 Task: Add Sprouts Espresso Dark Roast Coffee to the cart.
Action: Mouse moved to (29, 103)
Screenshot: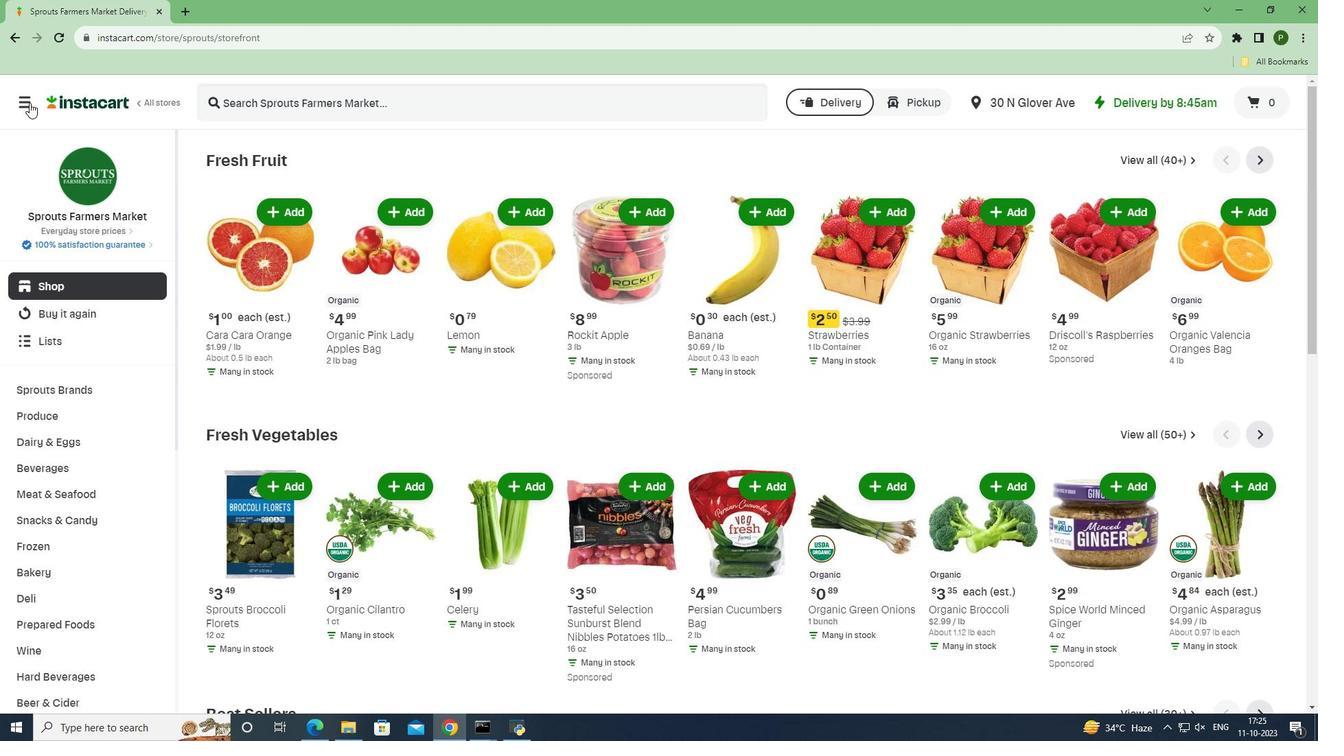 
Action: Mouse pressed left at (29, 103)
Screenshot: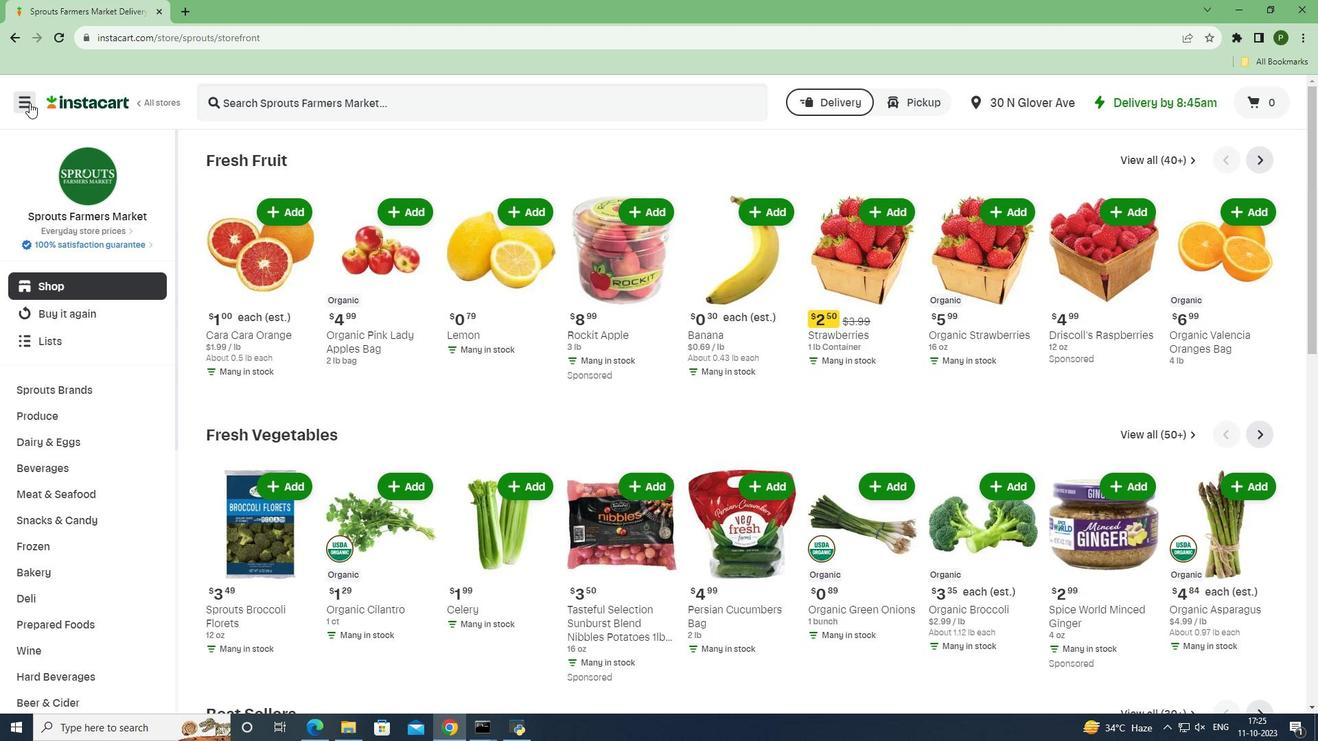 
Action: Mouse moved to (54, 356)
Screenshot: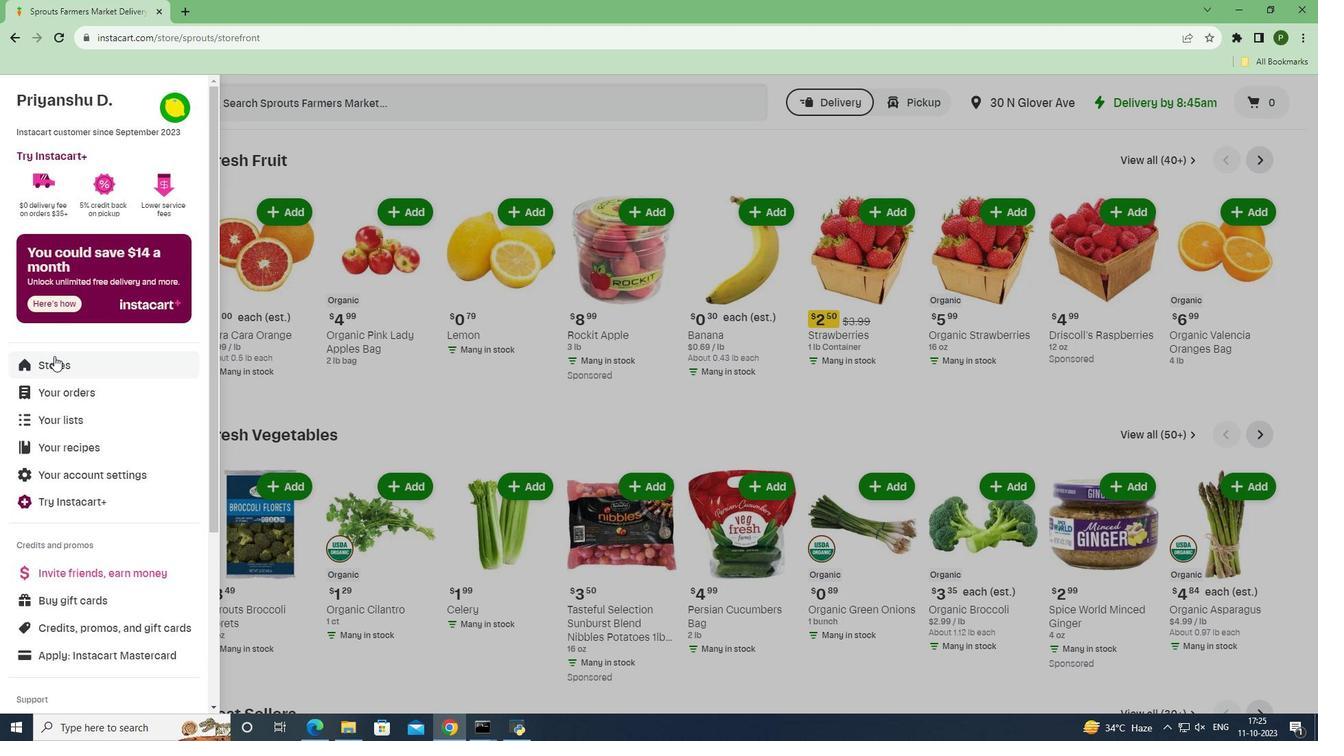 
Action: Mouse pressed left at (54, 356)
Screenshot: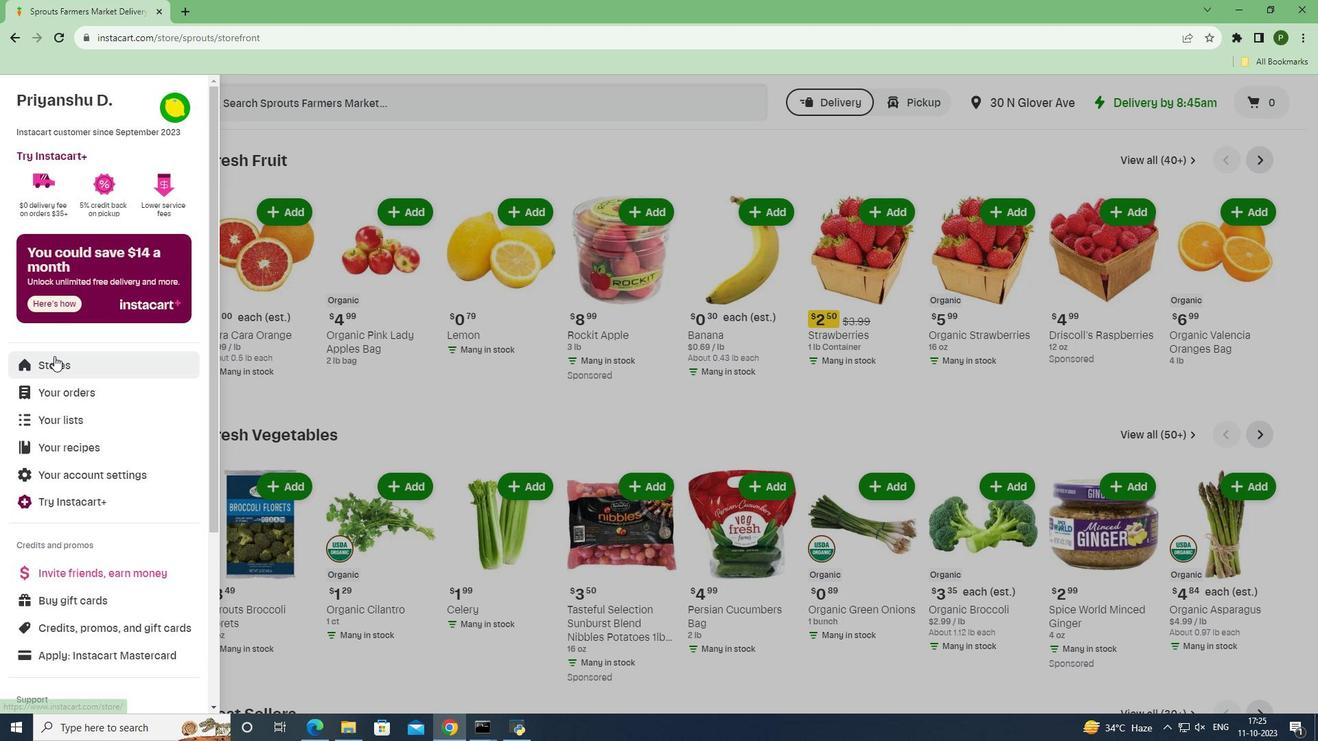 
Action: Mouse moved to (312, 164)
Screenshot: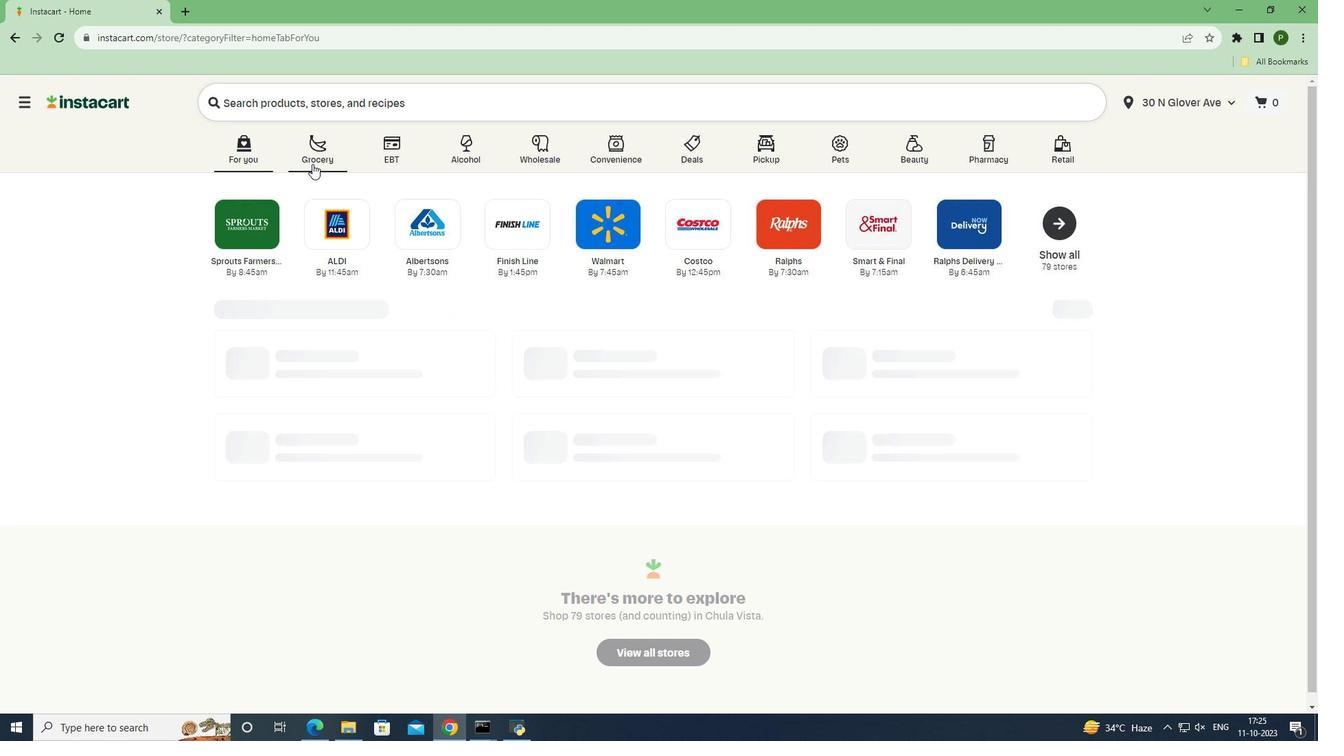 
Action: Mouse pressed left at (312, 164)
Screenshot: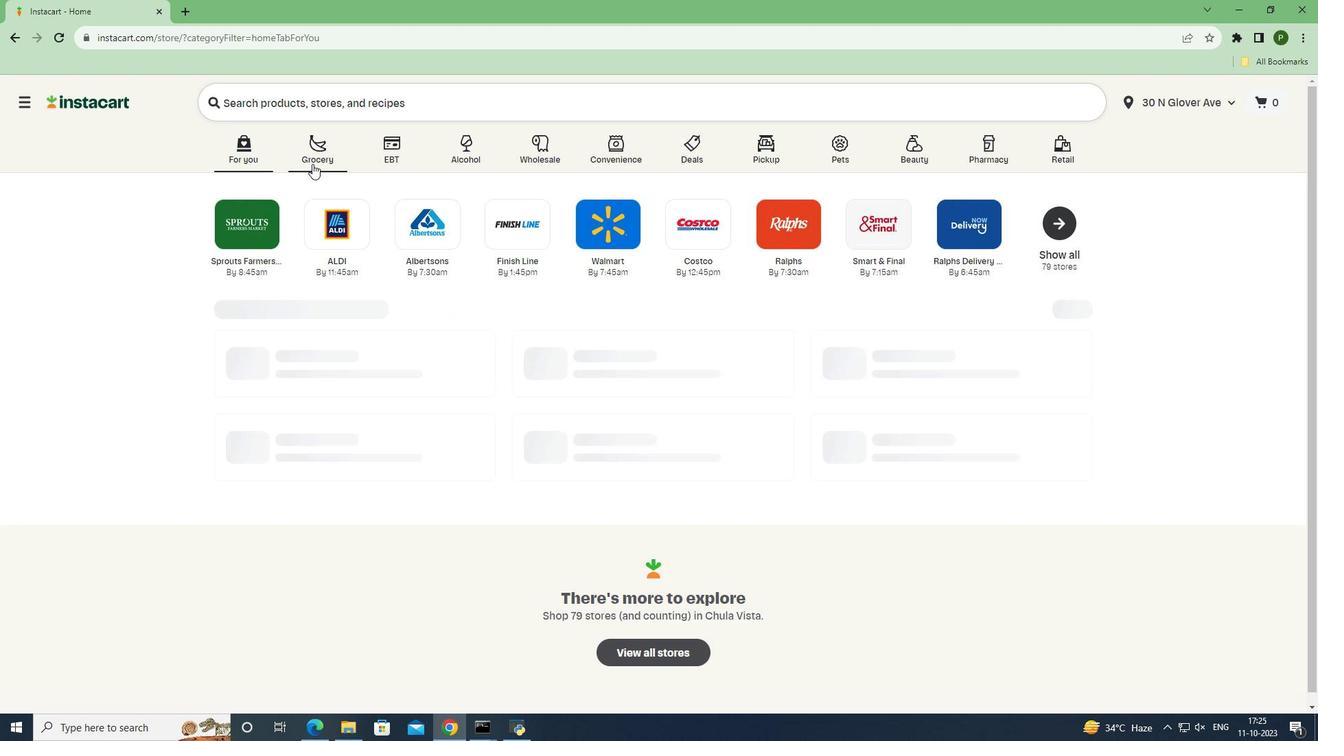 
Action: Mouse moved to (548, 313)
Screenshot: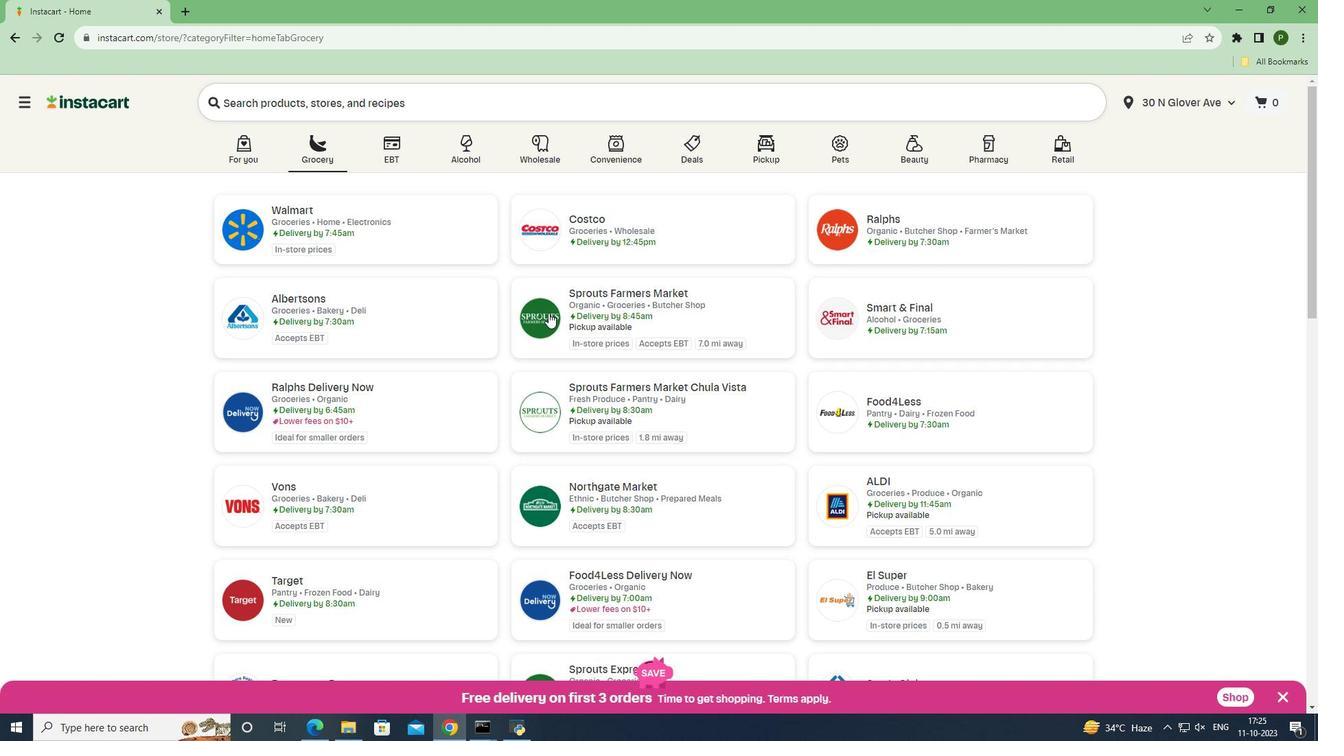 
Action: Mouse pressed left at (548, 313)
Screenshot: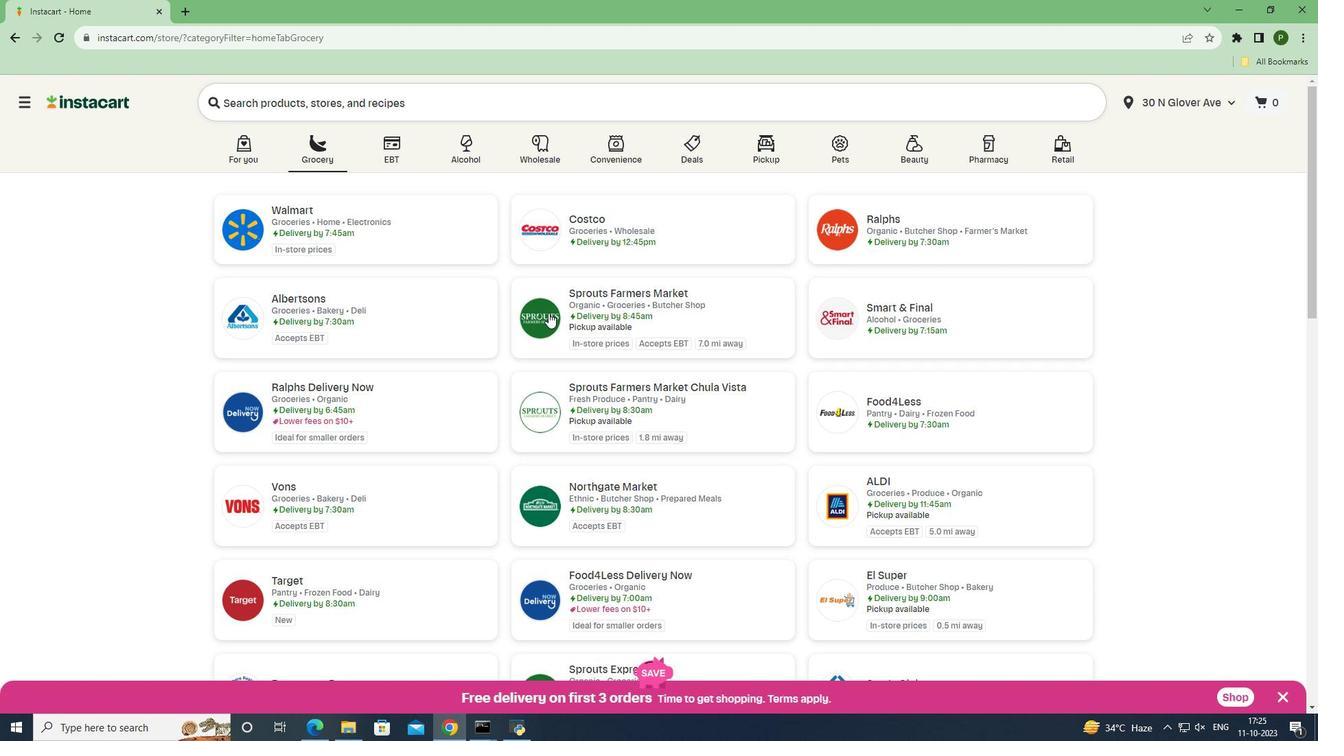 
Action: Mouse moved to (103, 471)
Screenshot: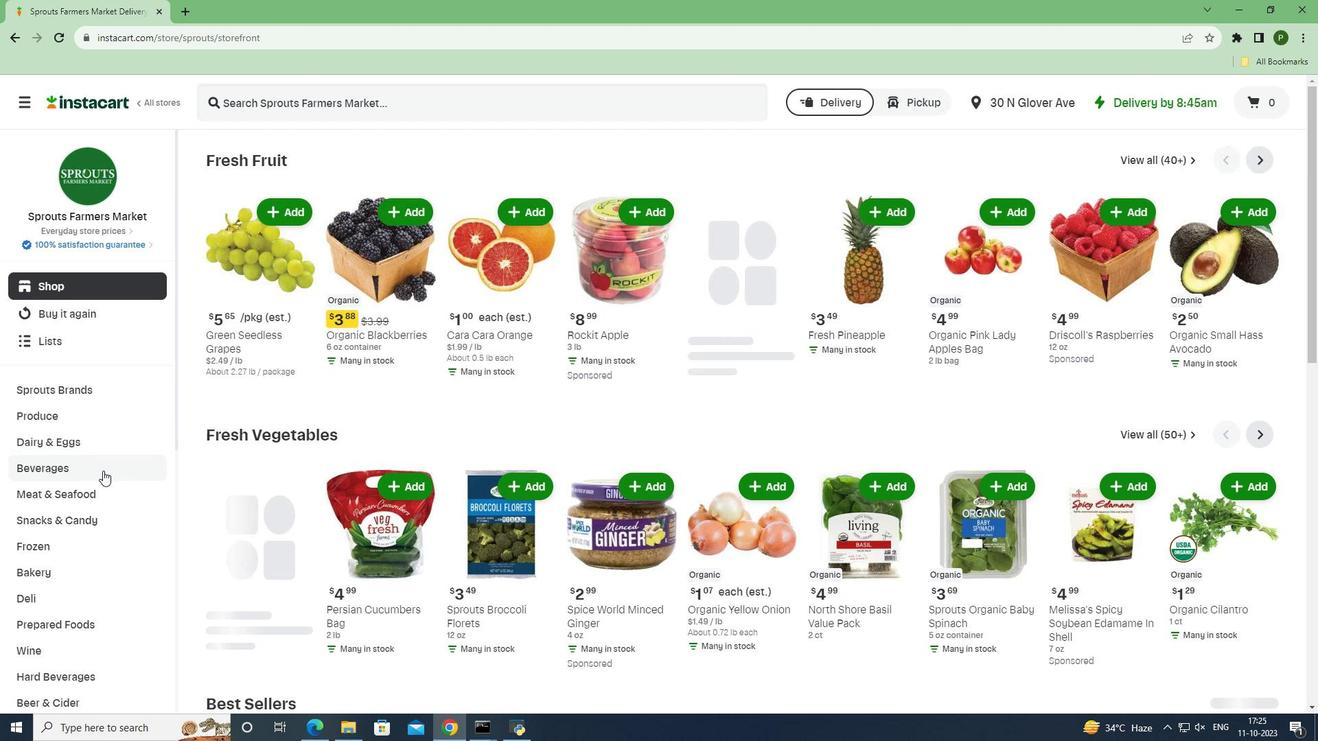 
Action: Mouse pressed left at (103, 471)
Screenshot: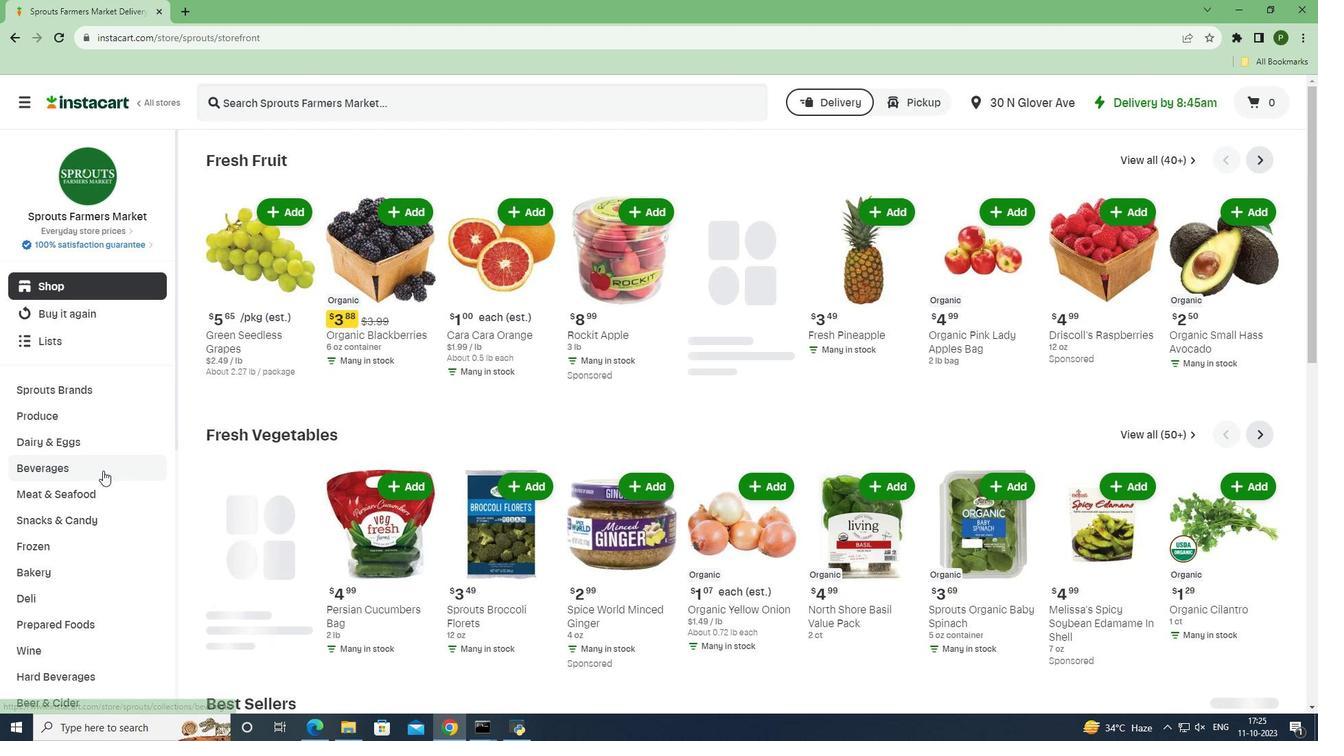 
Action: Mouse moved to (71, 546)
Screenshot: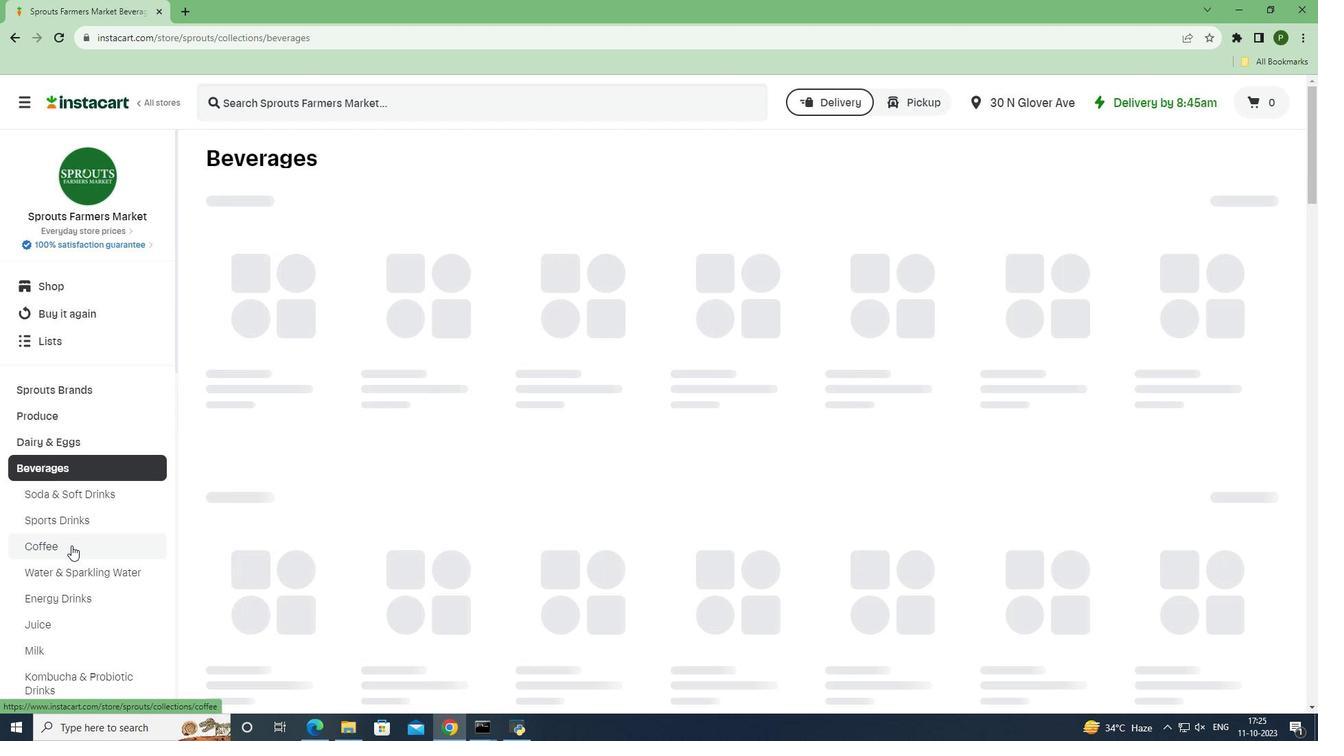 
Action: Mouse pressed left at (71, 546)
Screenshot: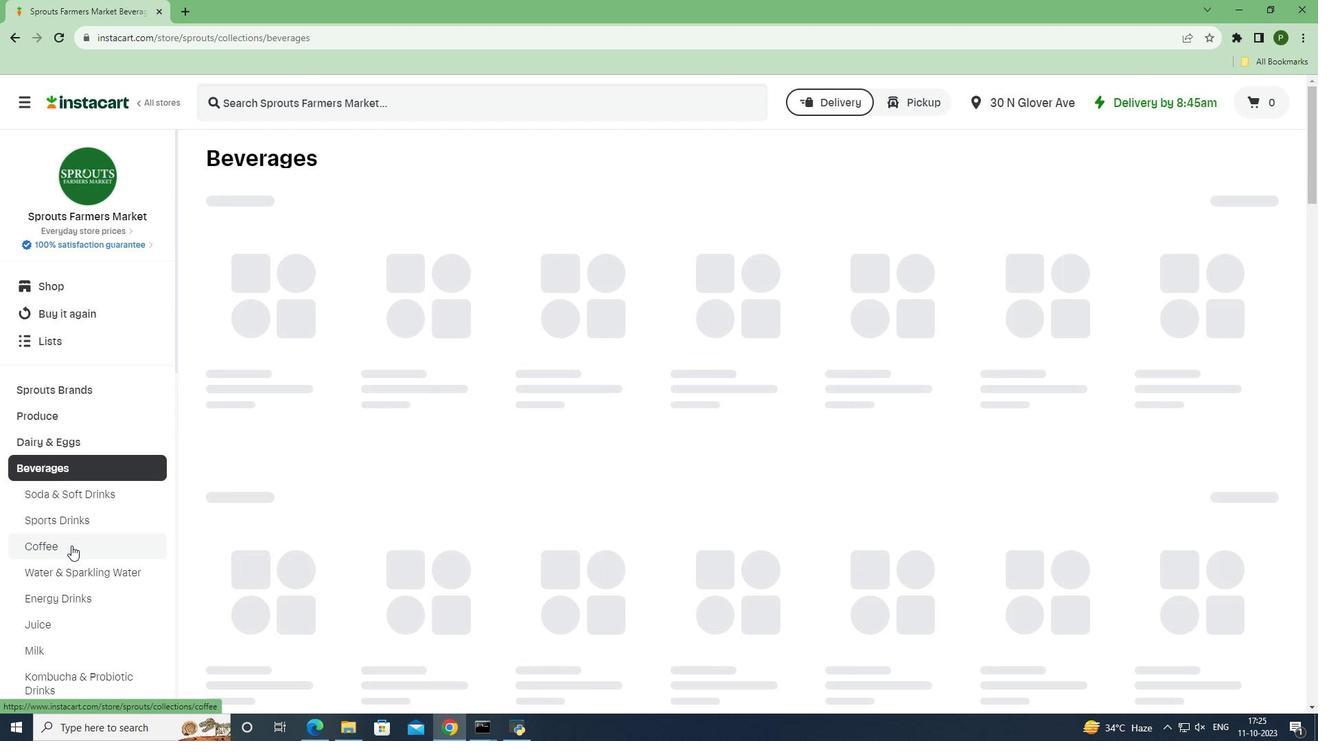 
Action: Mouse moved to (252, 105)
Screenshot: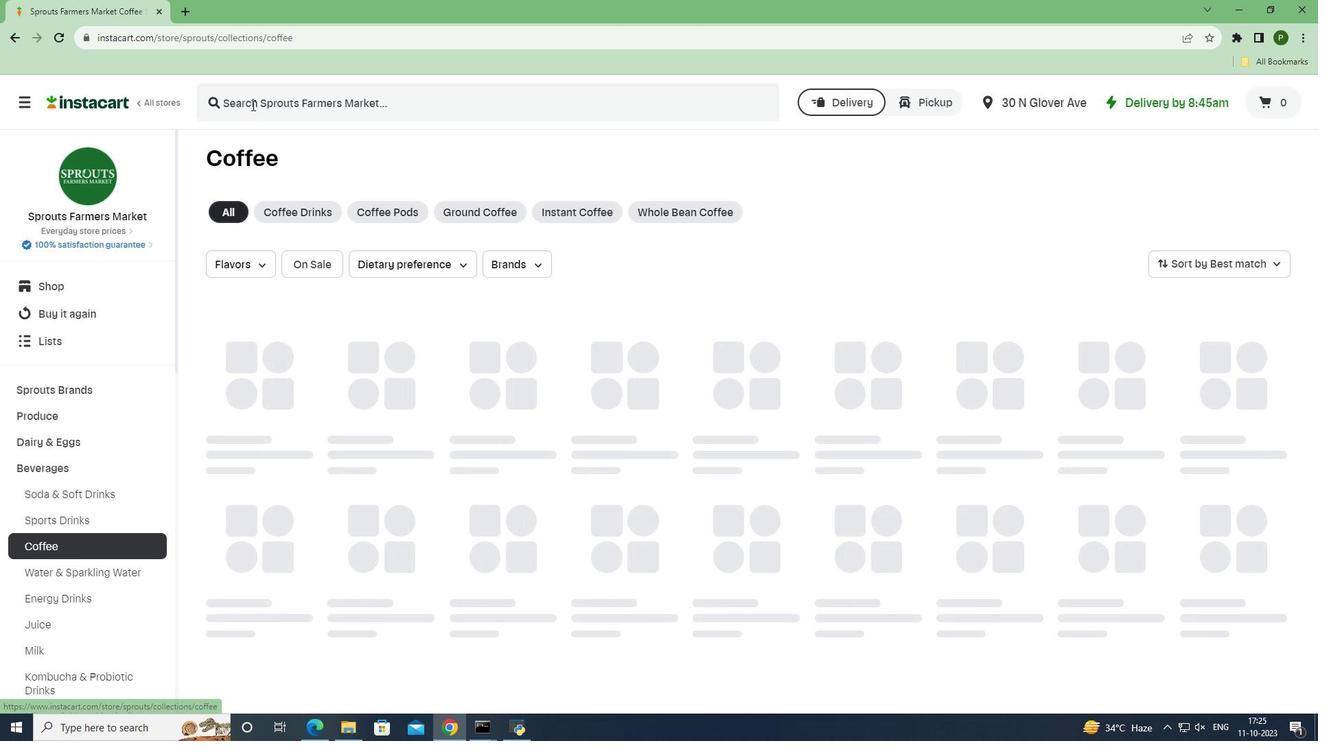 
Action: Mouse pressed left at (252, 105)
Screenshot: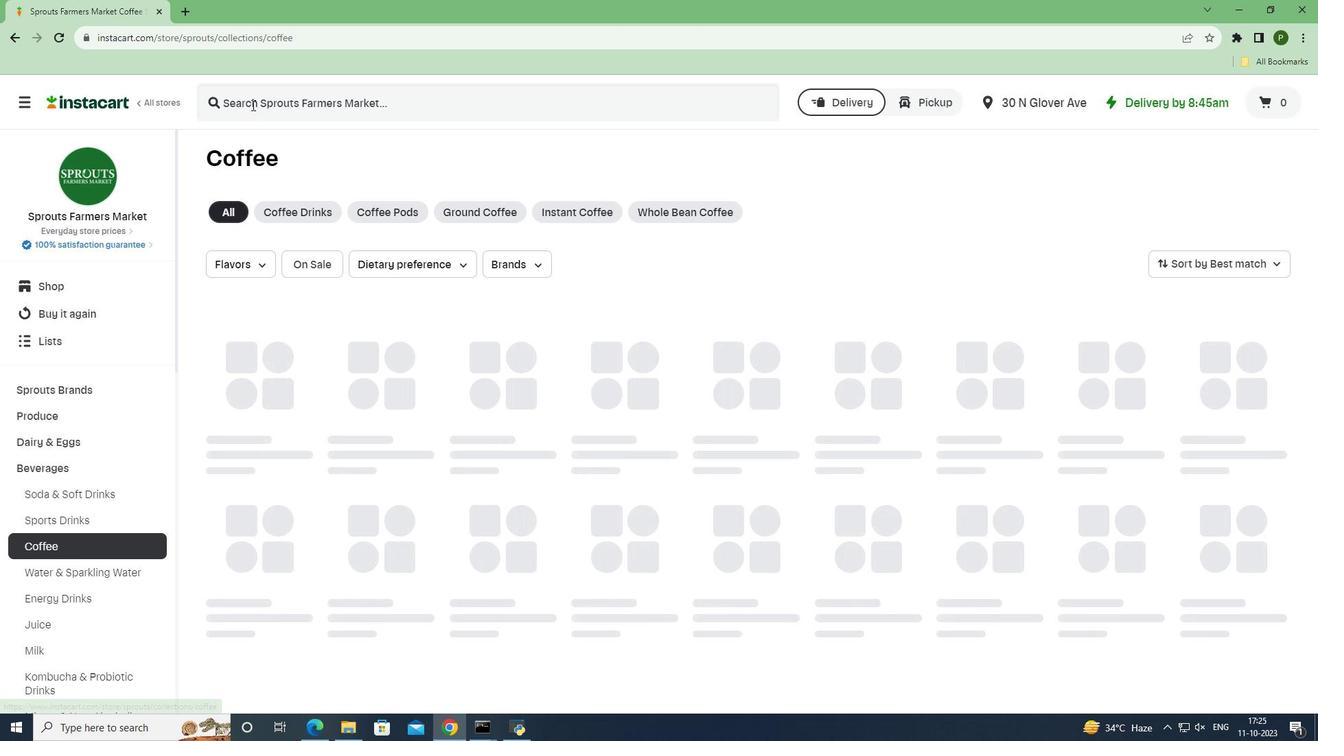 
Action: Key pressed <Key.caps_lock>S<Key.caps_lock>prouts<Key.space><Key.caps_lock>E<Key.caps_lock>spresso<Key.space><Key.caps_lock>D<Key.caps_lock>ark<Key.space><Key.caps_lock>R<Key.caps_lock>oast<Key.space><Key.caps_lock>C<Key.caps_lock>offee<Key.enter>
Screenshot: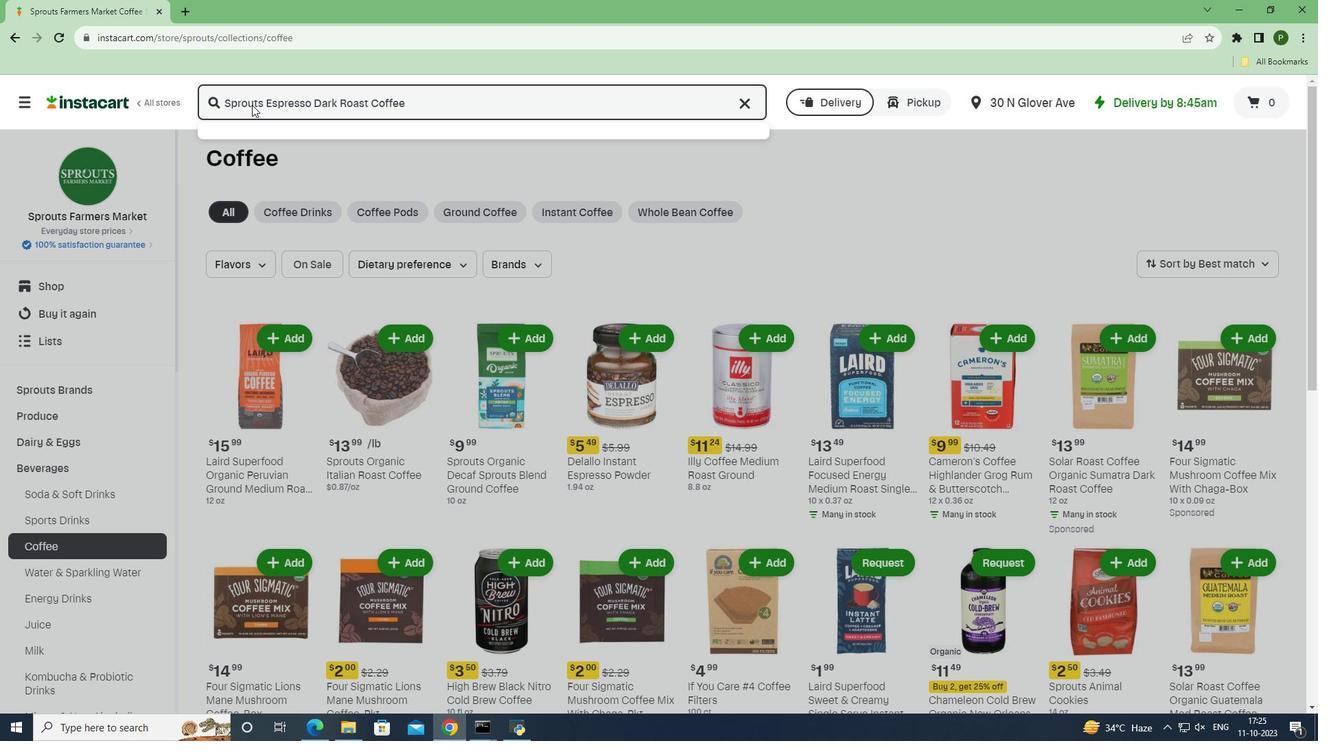 
Action: Mouse moved to (800, 243)
Screenshot: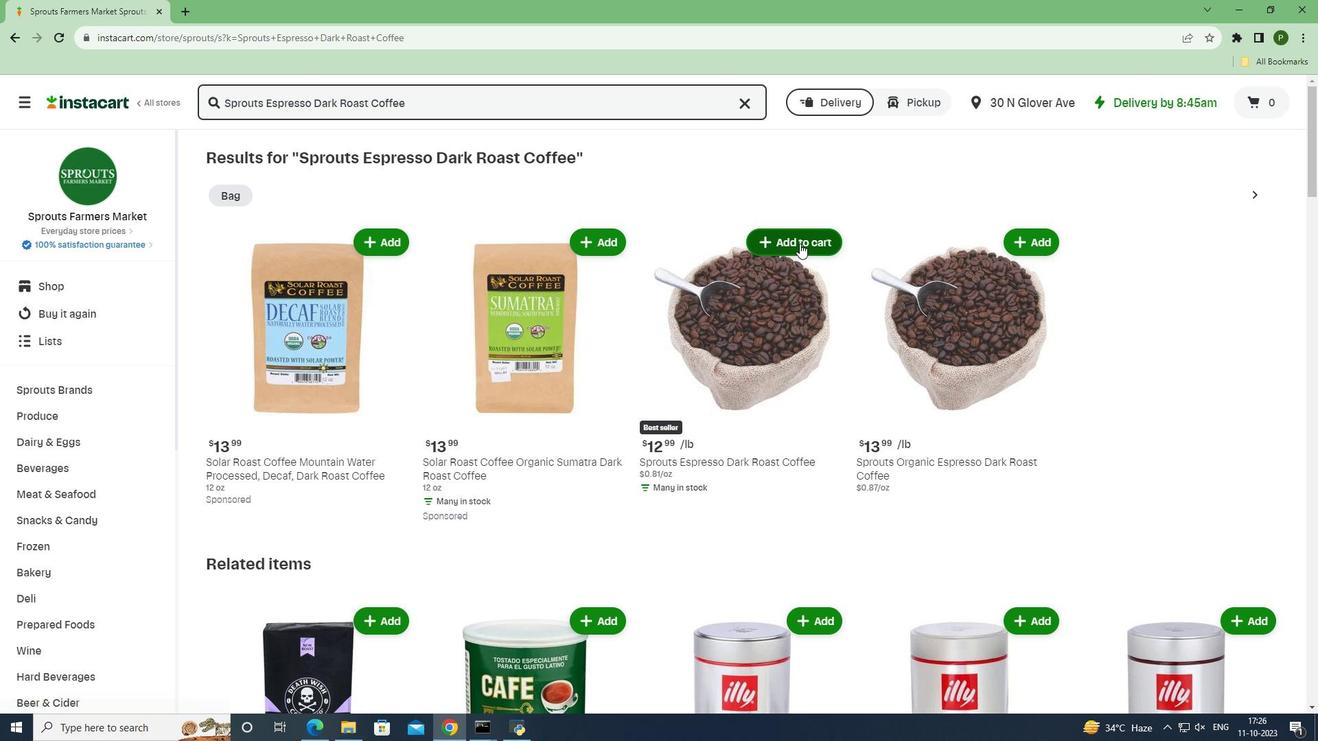 
Action: Mouse pressed left at (800, 243)
Screenshot: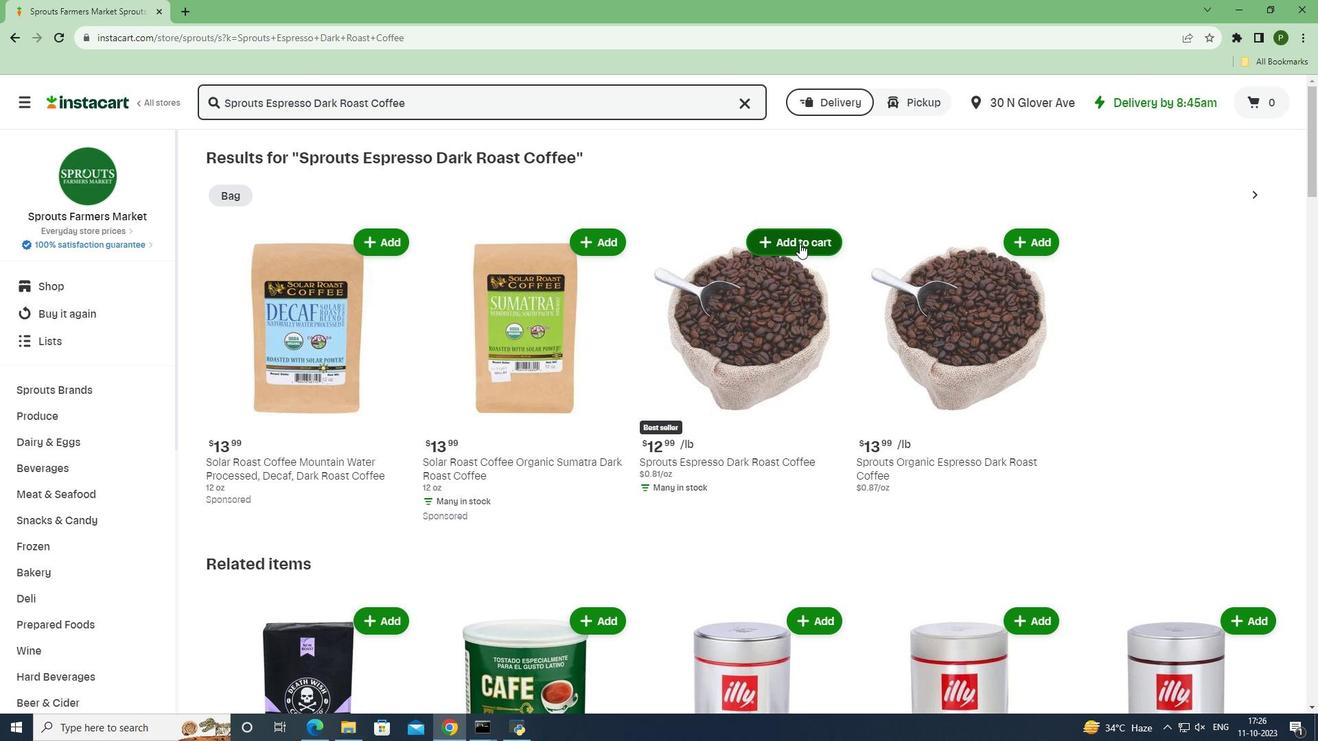 
Action: Mouse moved to (838, 311)
Screenshot: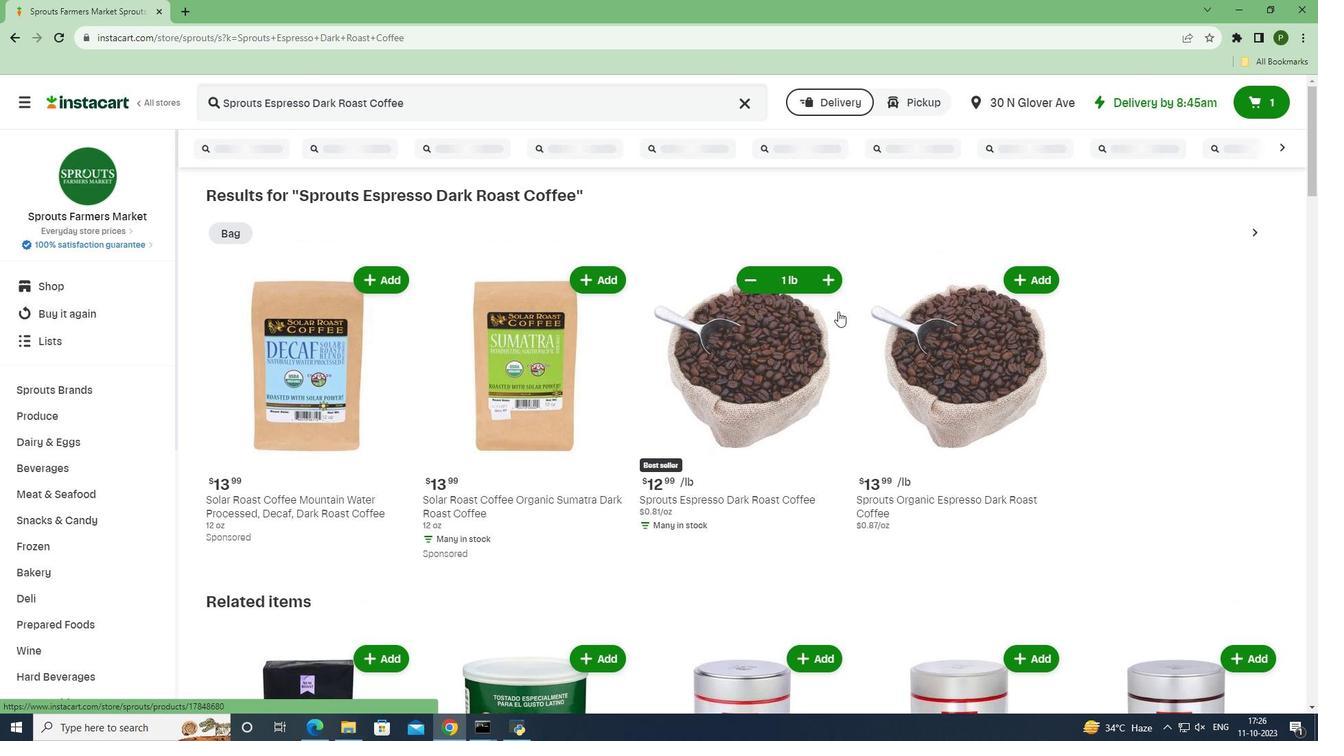 
